 Task: Advanced Features: Convert a video to a format with lossless compression.
Action: Mouse moved to (685, 645)
Screenshot: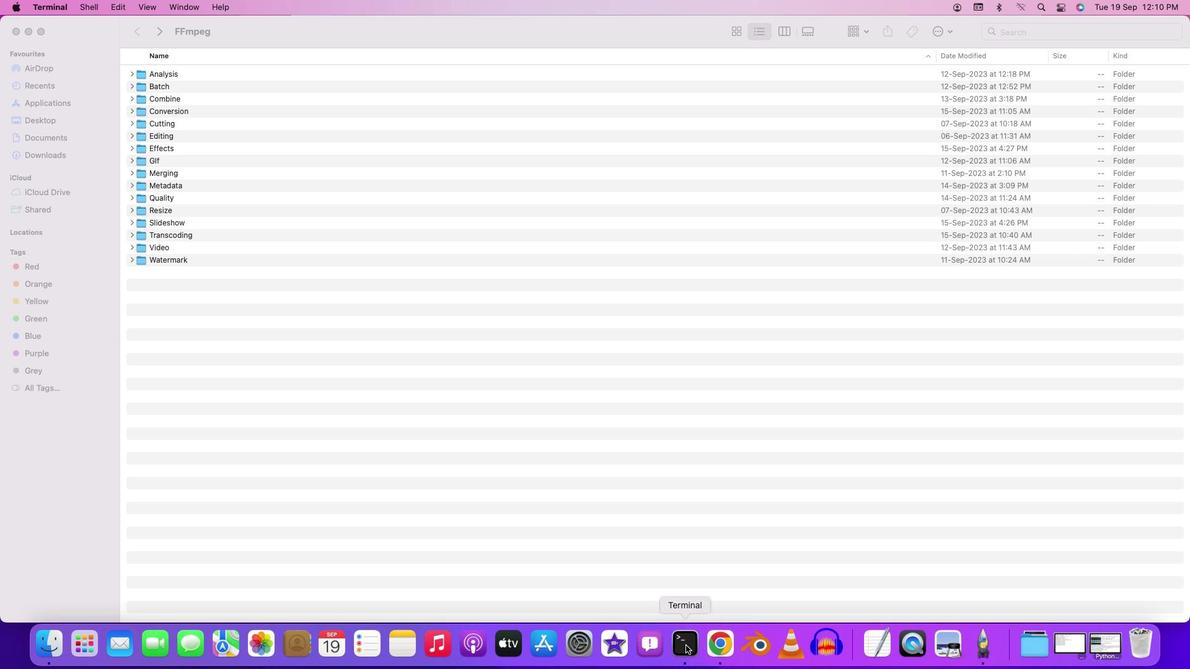 
Action: Mouse pressed right at (685, 645)
Screenshot: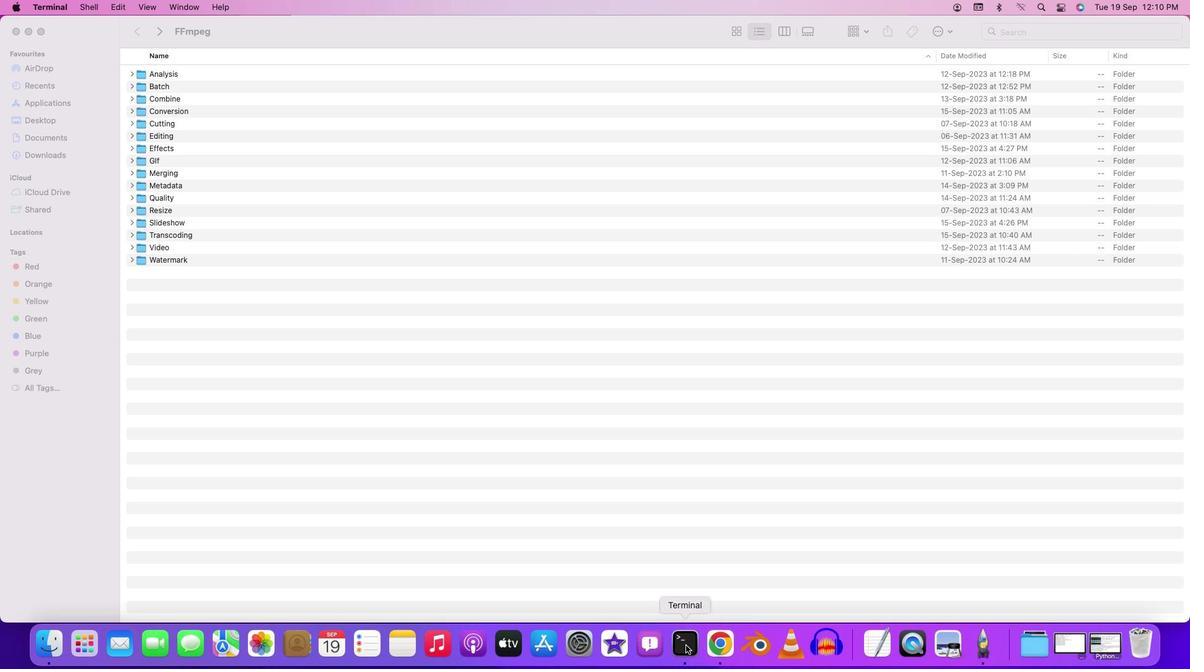 
Action: Mouse moved to (713, 491)
Screenshot: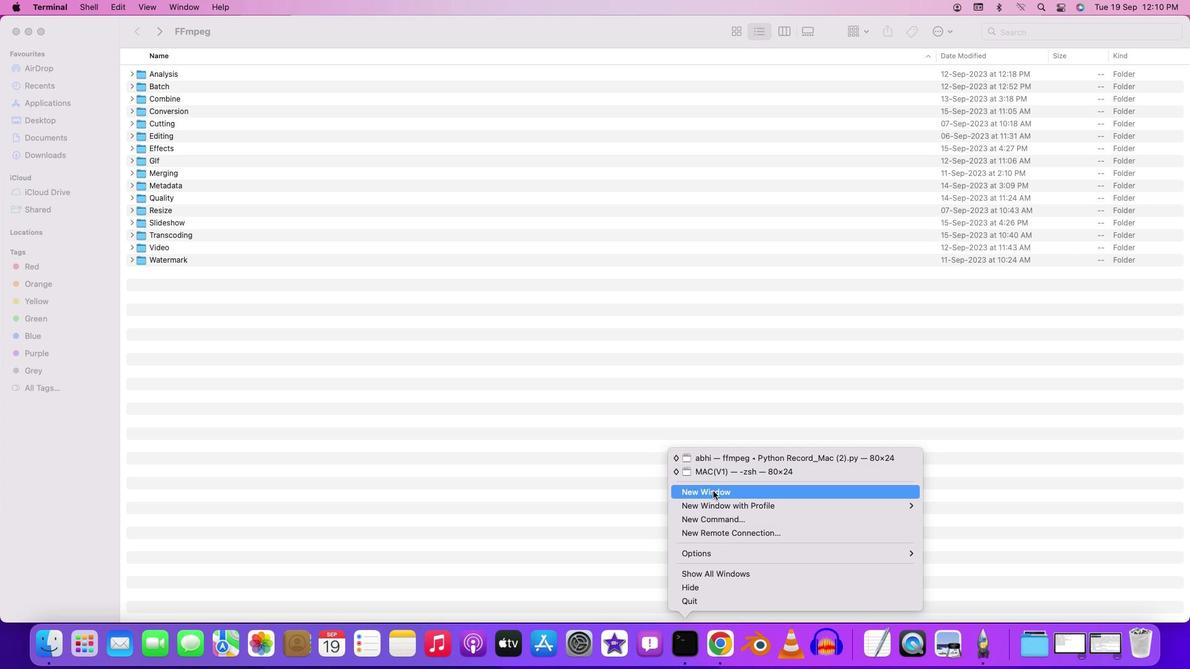 
Action: Mouse pressed left at (713, 491)
Screenshot: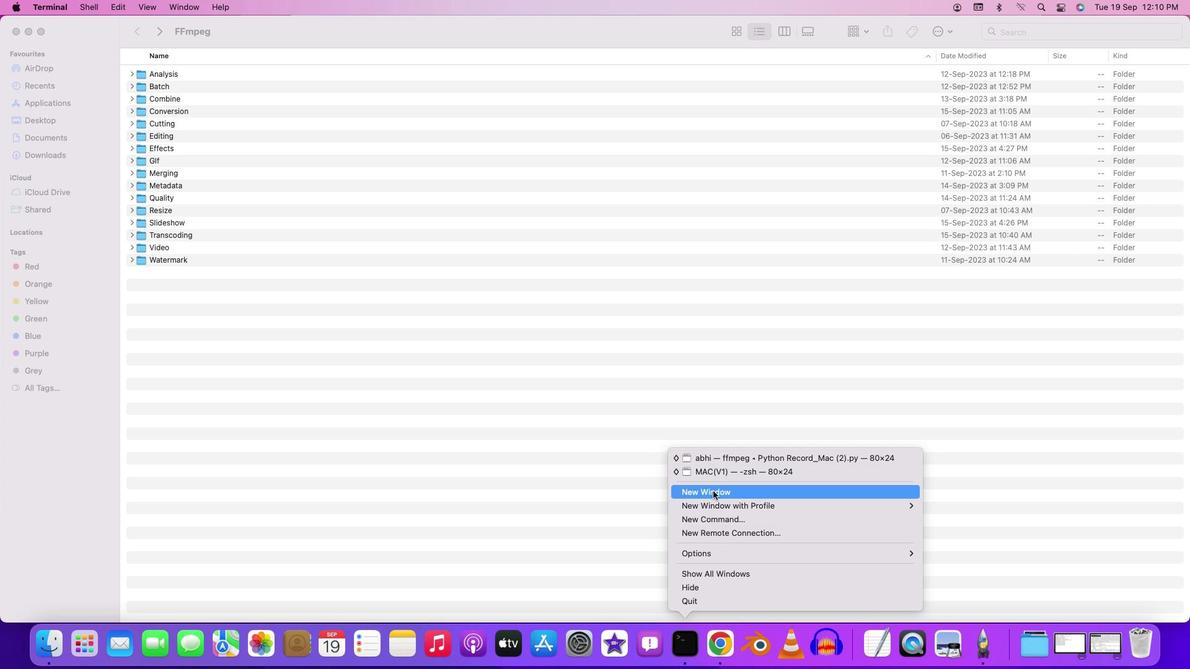 
Action: Mouse moved to (167, 62)
Screenshot: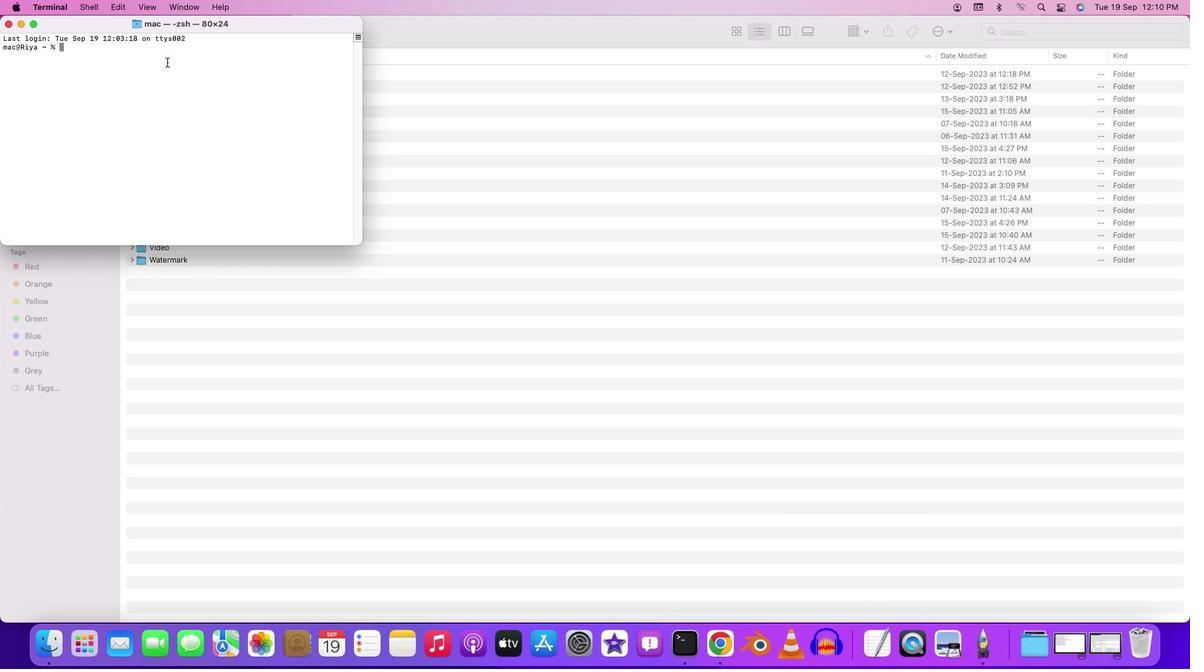 
Action: Mouse pressed left at (167, 62)
Screenshot: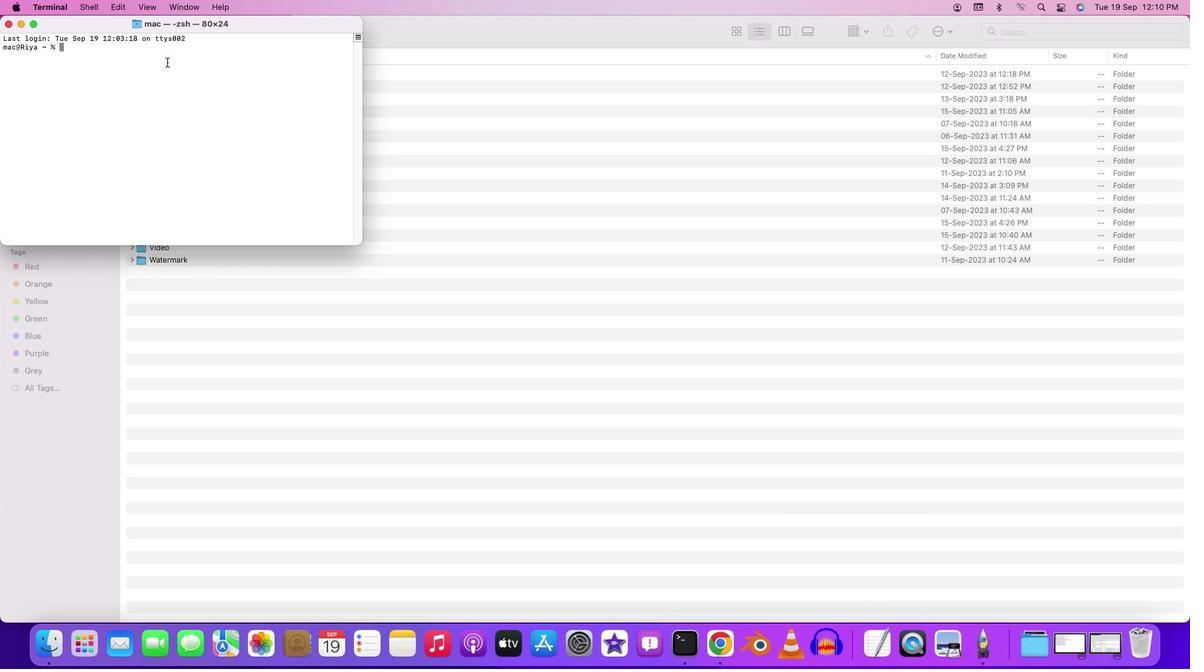 
Action: Mouse moved to (189, 24)
Screenshot: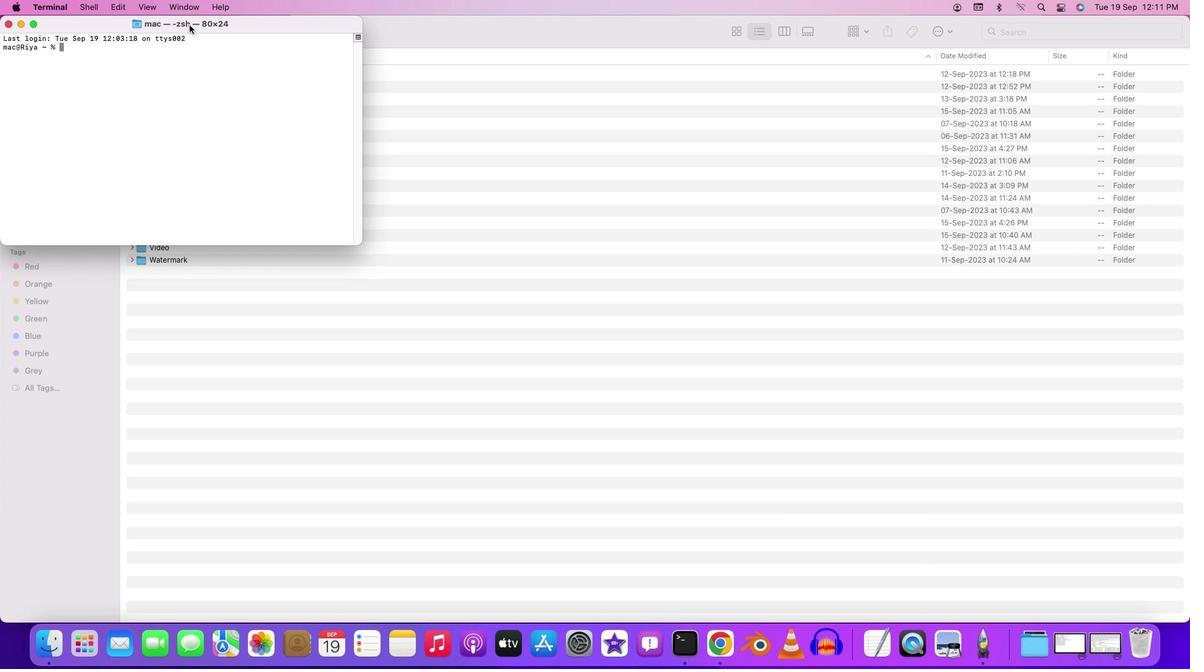 
Action: Mouse pressed left at (189, 24)
Screenshot: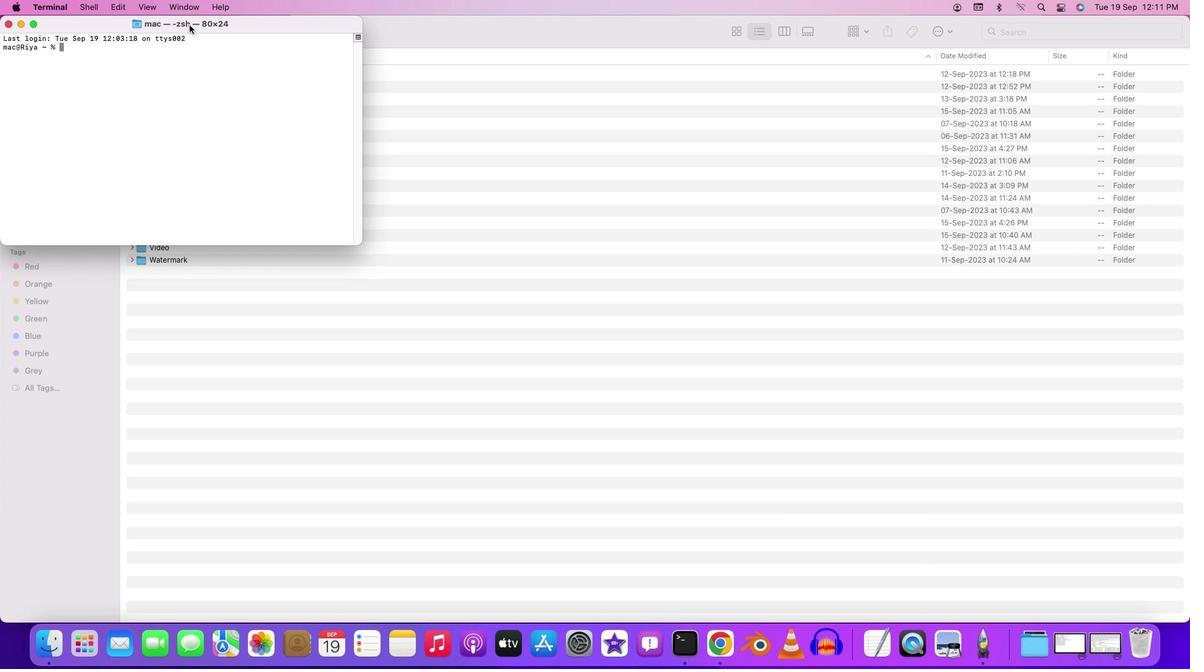 
Action: Mouse pressed left at (189, 24)
Screenshot: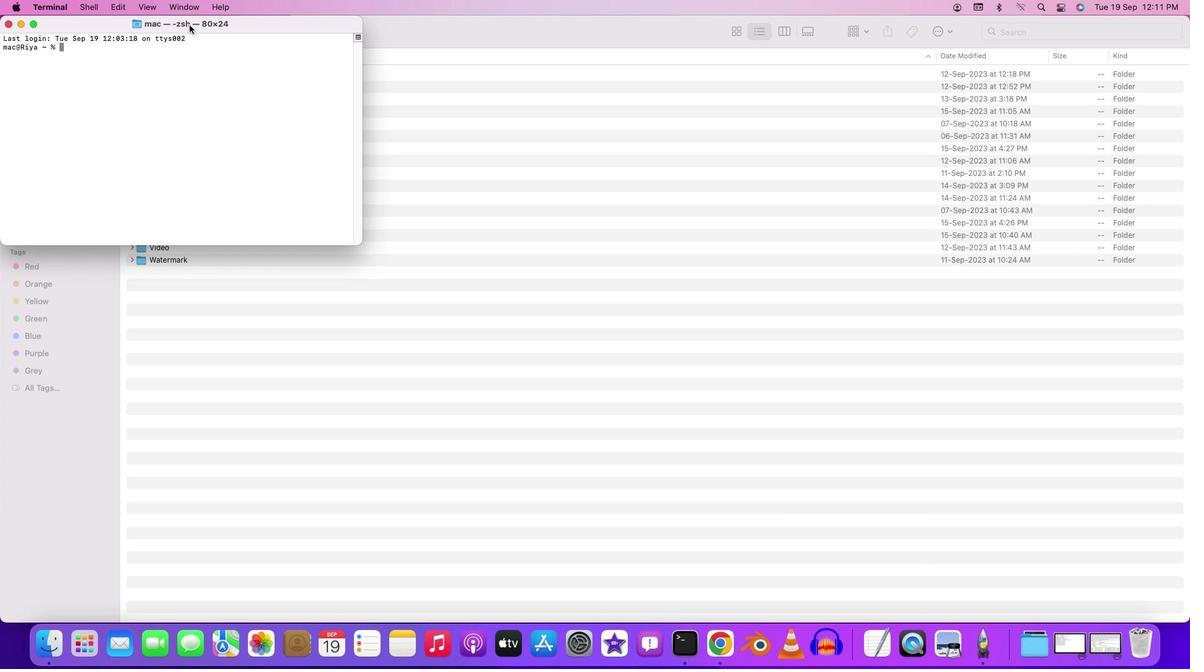 
Action: Mouse moved to (217, 107)
Screenshot: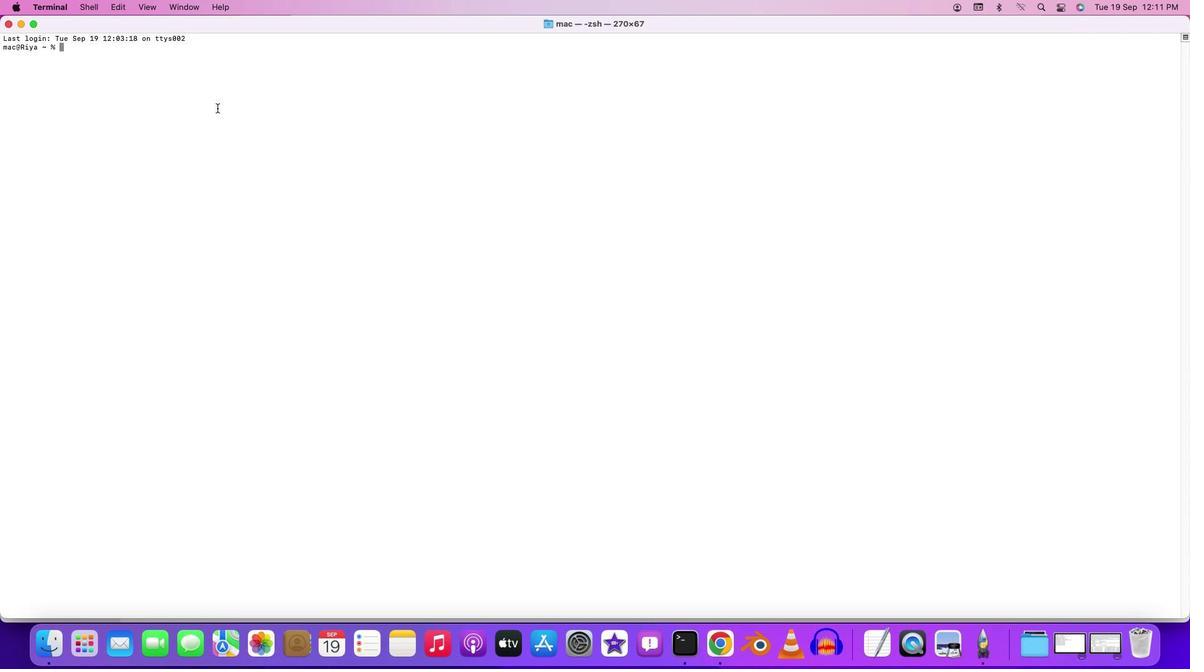 
Action: Key pressed 'c''d'Key.space'd''e''s''k''t''o''p'Key.enter'c''d'Key.space'f''f''m''p''e''g'Key.enter'c''d'Key.space'f'Key.backspace'f''f'Key.backspaceKey.backspace'm'Key.backspace'b''a''t''c''h'Key.enter'c''d'Key.space'v''i''d''e''o'Key.enter'f''f''m''p''e''g'Key.space'-''i'Key.space'i''n''p''u''t''.''m''p''4'Key.space'-''c'Key.shift':''a'Key.backspace'b'Key.backspace'v'Key.space'l''i''b''x''2''6''4'Key.space'-''c''r''f'Key.space'0'Key.space'-''p''r''e''s''e''t'Key.space'v''e''r''y''f''a''s''t'Key.space'-''c'Key.shift':''a'Key.space'c''o''p''y'Key.spaceKey.shift'O''u''t''p''u''t'Key.shift'_''l''o''s''s''l''e''s''s''.''m''p''4'Key.leftKey.leftKey.leftKey.leftKey.leftKey.leftKey.leftKey.leftKey.leftKey.leftKey.leftKey.rightKey.rightKey.rightKey.rightKey.rightKey.rightKey.rightKey.rightKey.leftKey.leftKey.rightKey.rightKey.rightKey.rightKey.rightKey.rightKey.enter'y'Key.enter
Screenshot: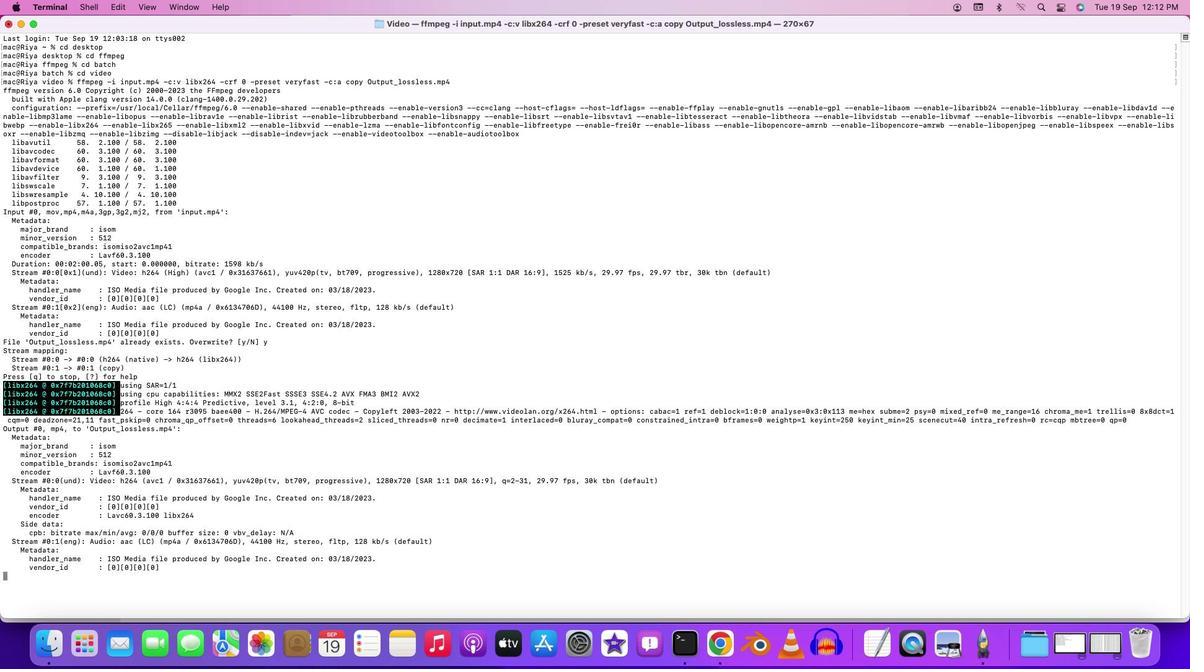 
Action: Mouse moved to (539, 568)
Screenshot: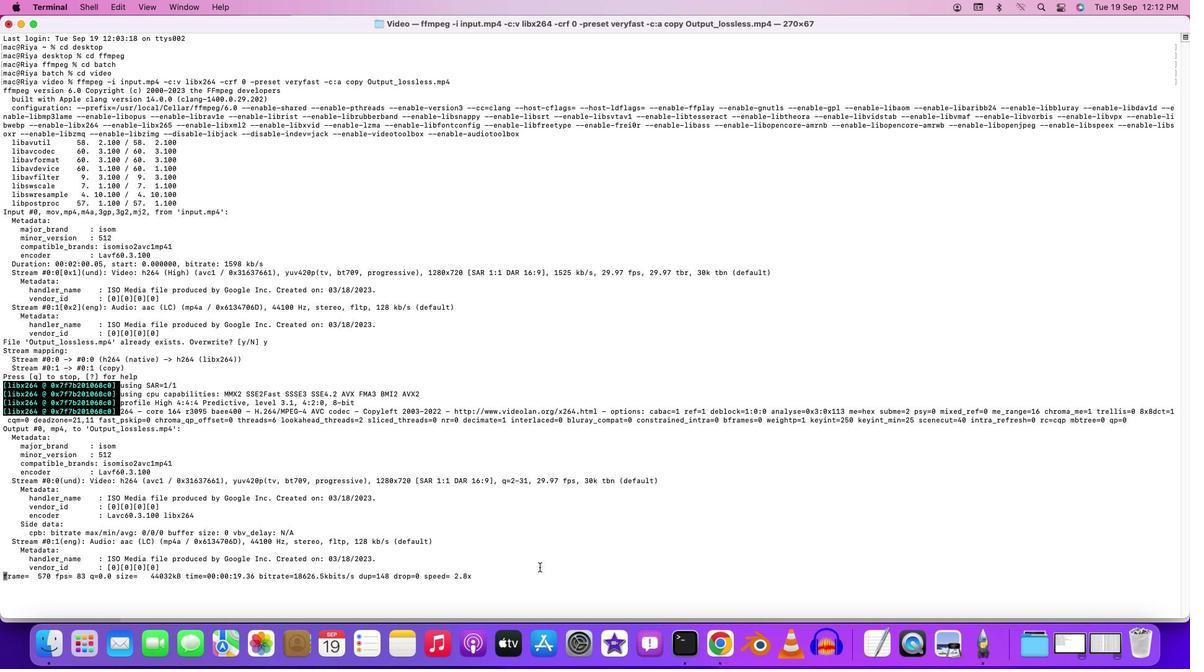 
Action: Mouse pressed left at (539, 568)
Screenshot: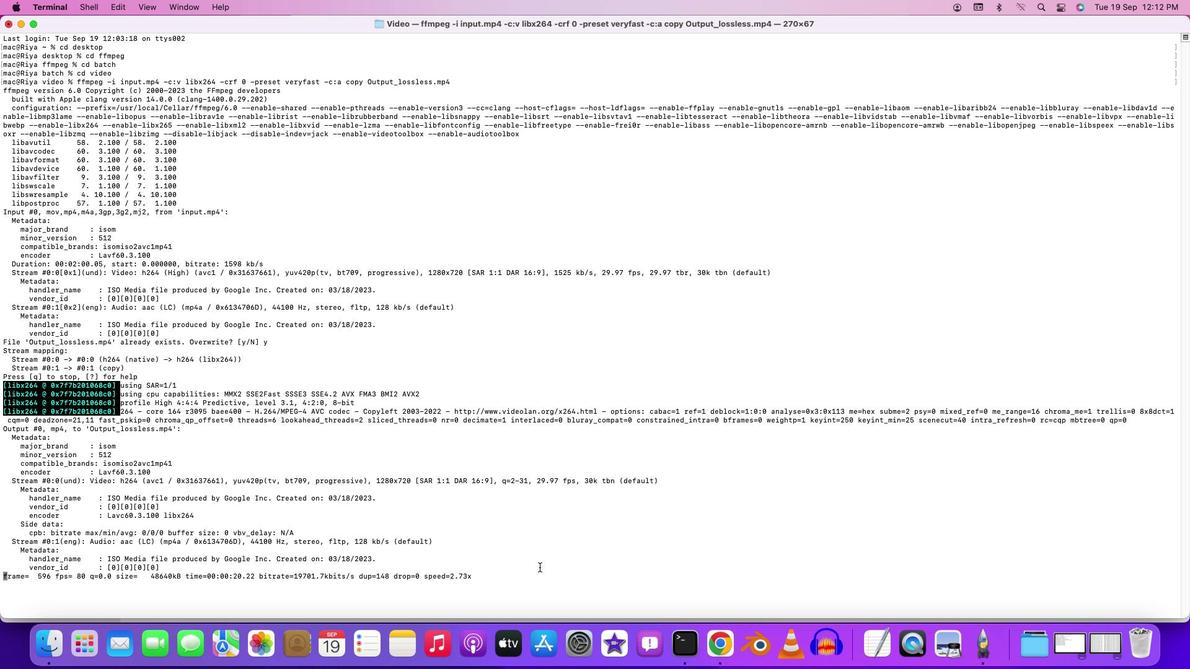 
